 Task: See the cancellation policy of Home in Joshua Tree, California, United States.
Action: Mouse moved to (371, 80)
Screenshot: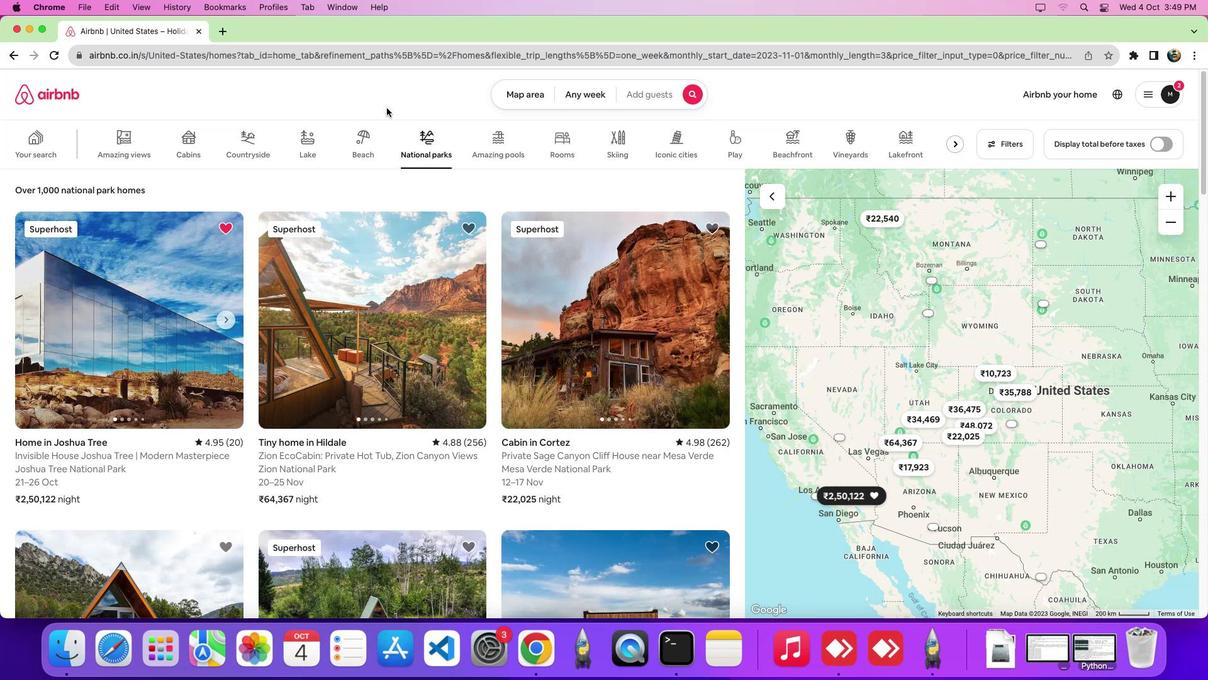 
Action: Mouse pressed left at (371, 80)
Screenshot: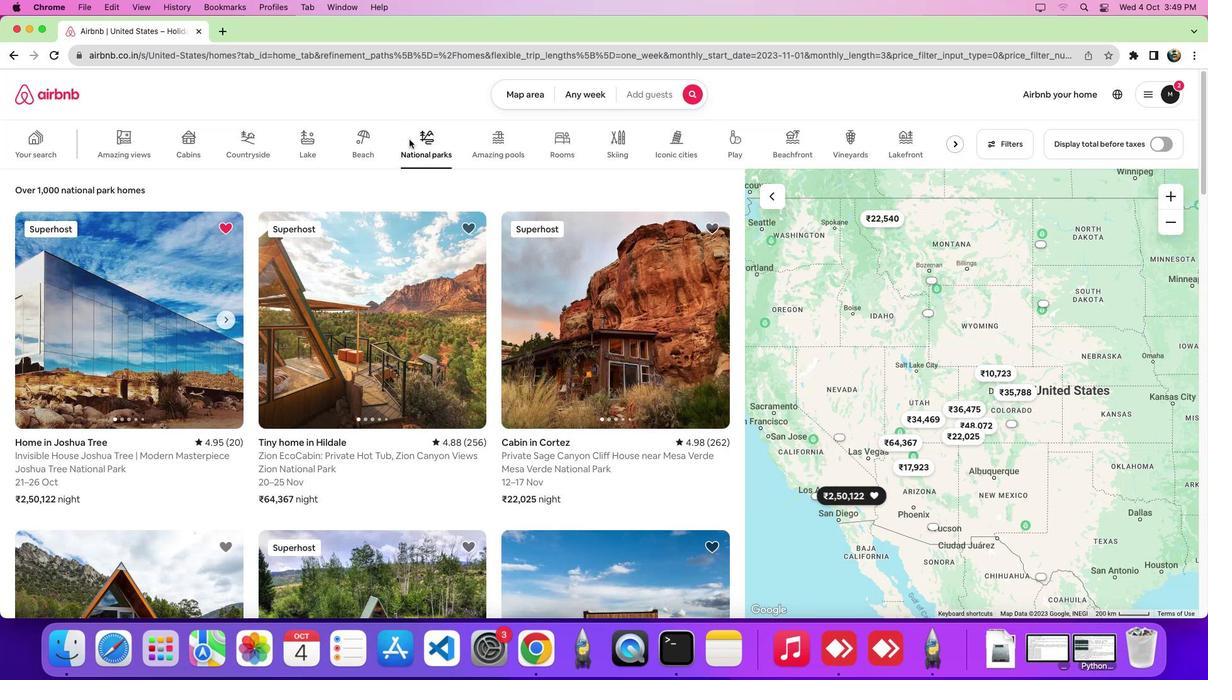 
Action: Mouse moved to (425, 155)
Screenshot: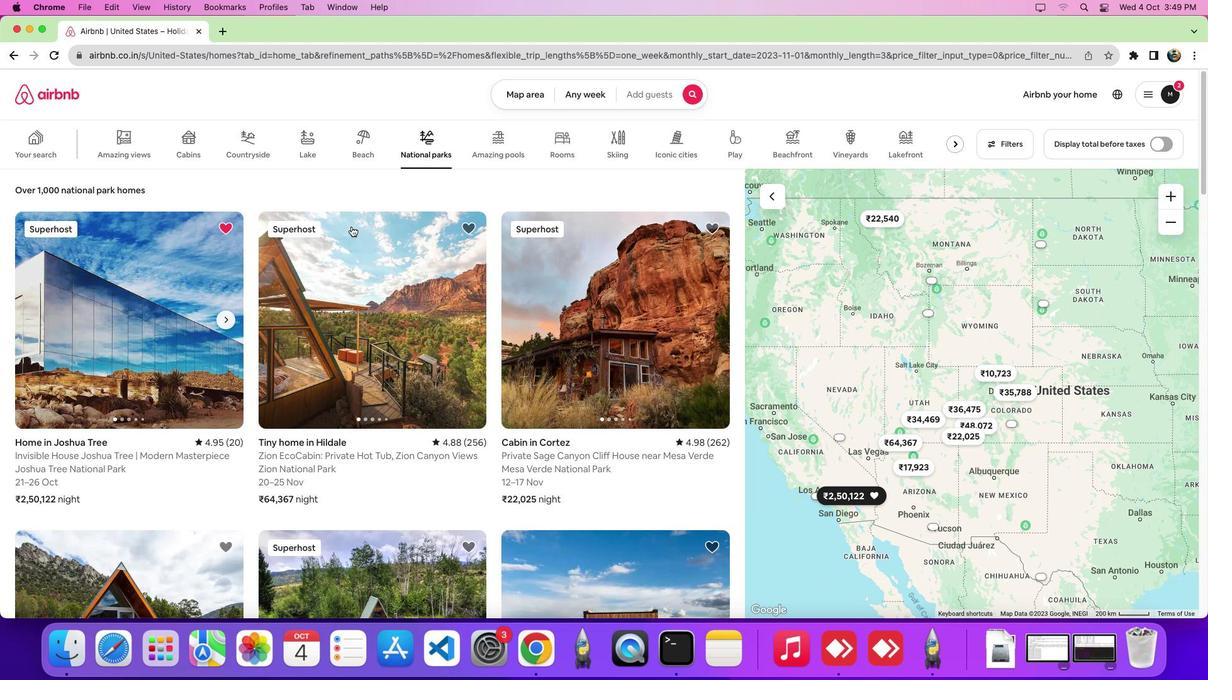 
Action: Mouse pressed left at (425, 155)
Screenshot: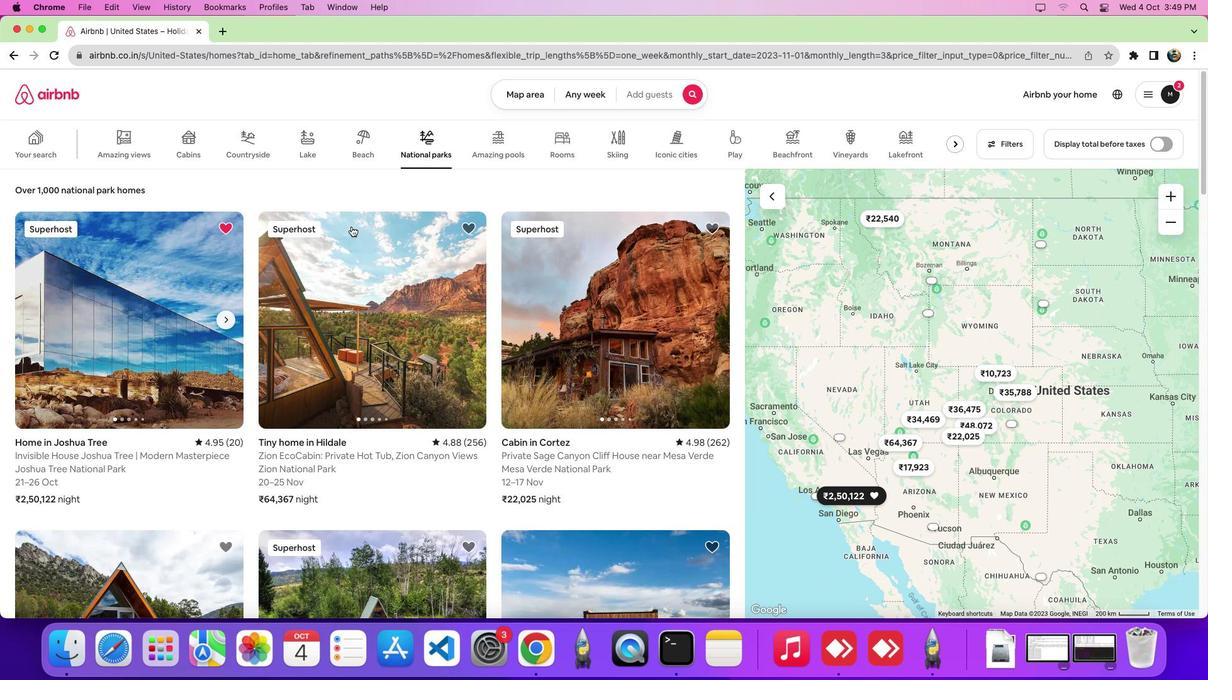 
Action: Mouse moved to (204, 306)
Screenshot: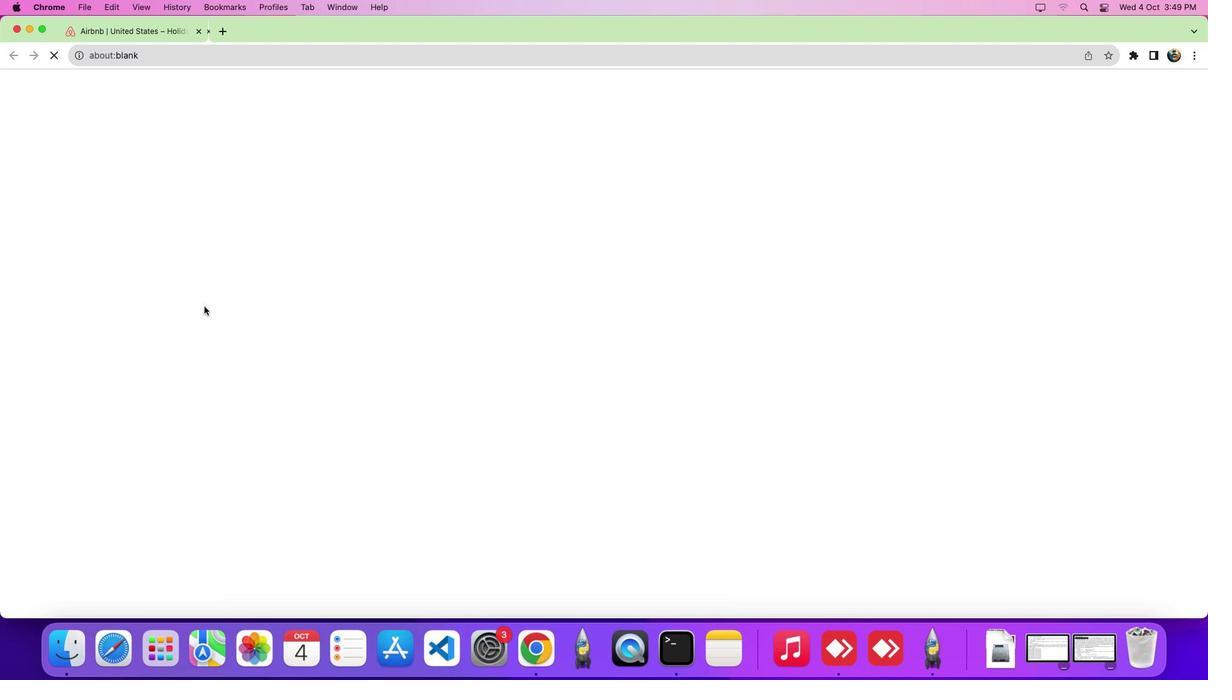 
Action: Mouse pressed left at (204, 306)
Screenshot: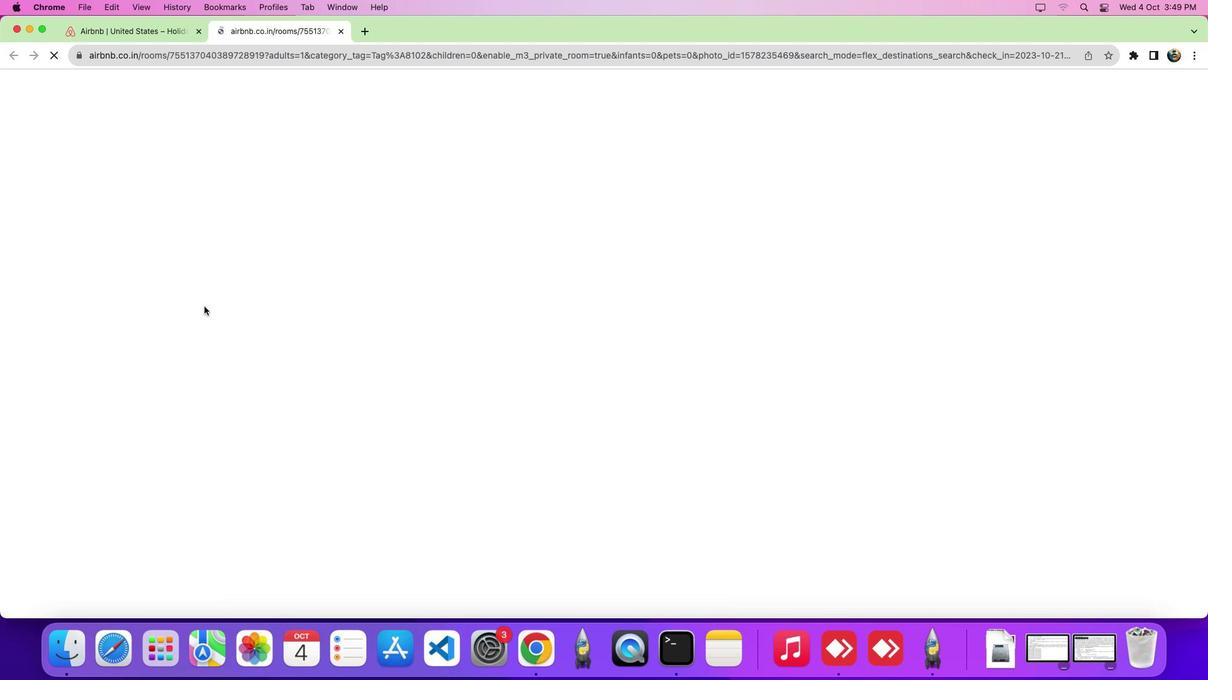 
Action: Mouse moved to (474, 306)
Screenshot: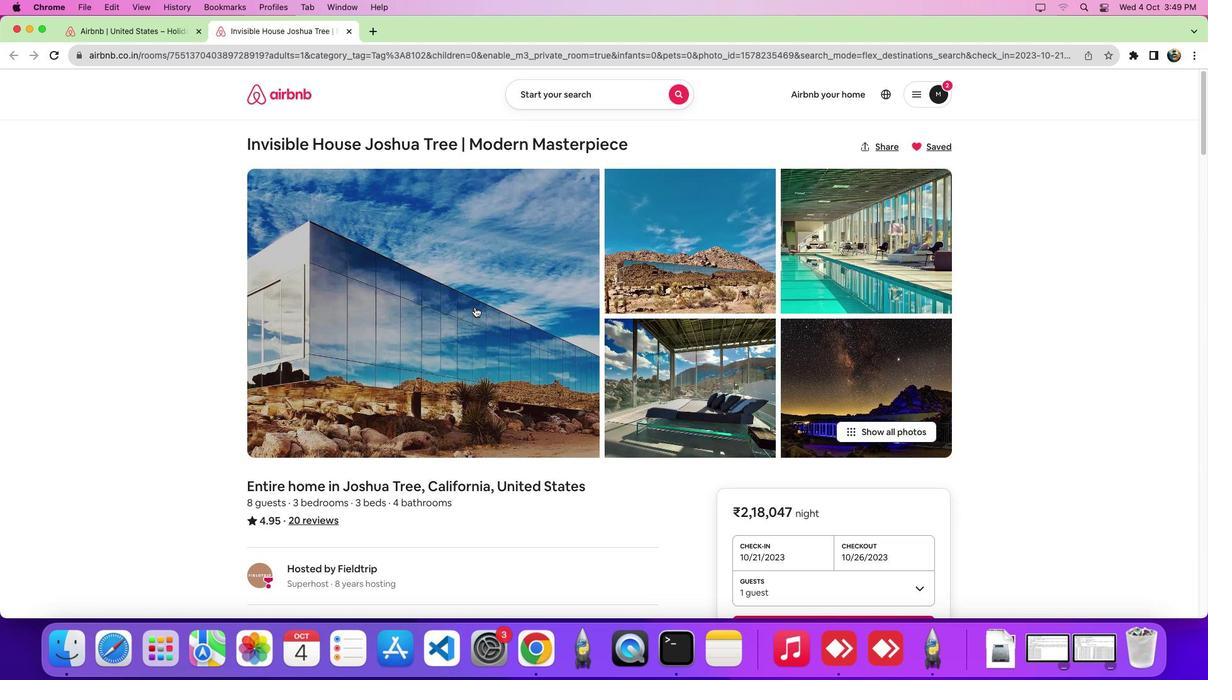 
Action: Mouse scrolled (474, 306) with delta (0, 0)
Screenshot: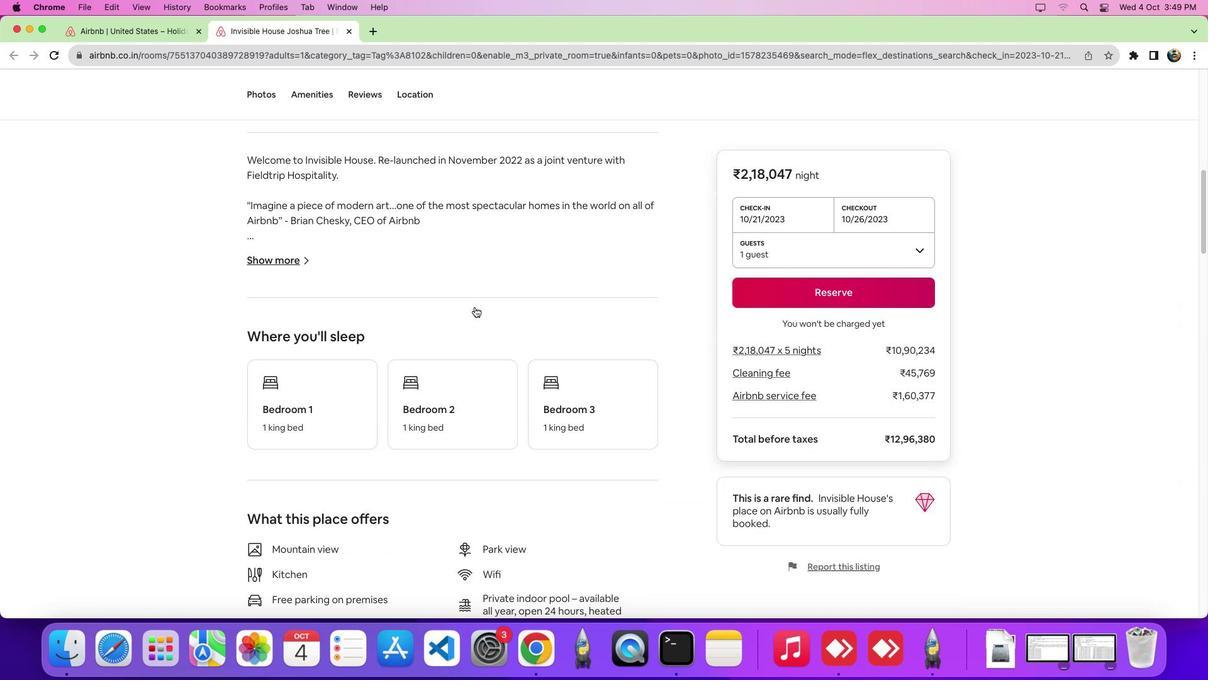 
Action: Mouse scrolled (474, 306) with delta (0, 0)
Screenshot: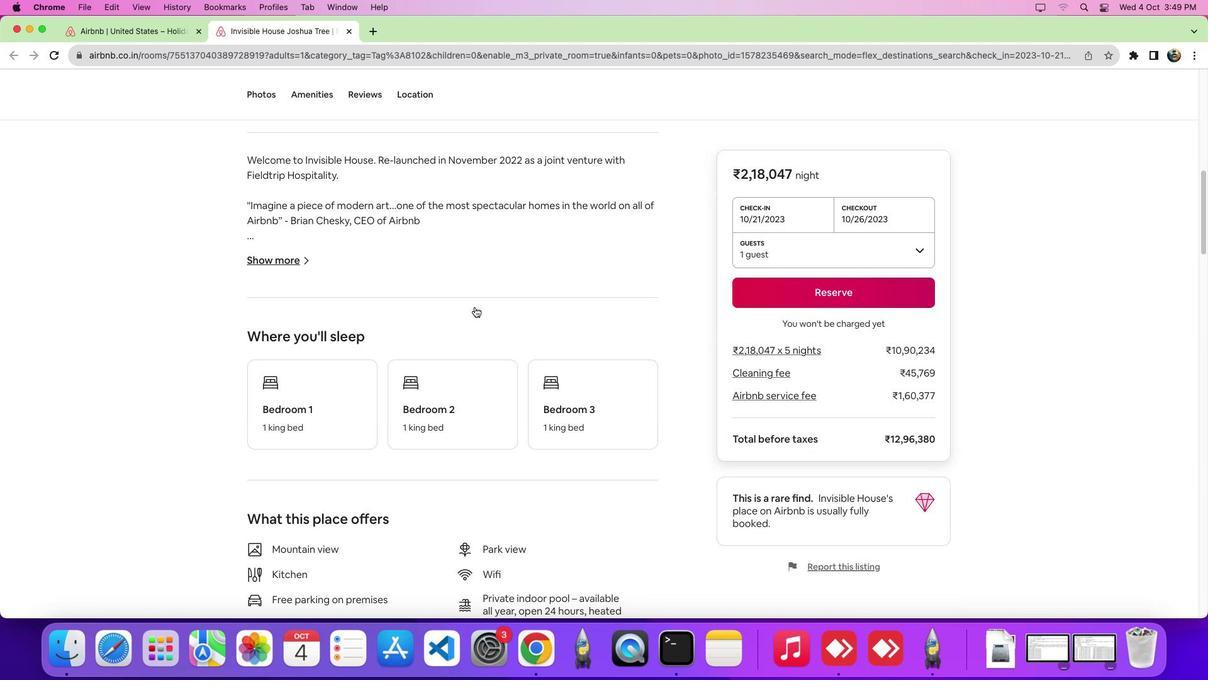 
Action: Mouse scrolled (474, 306) with delta (0, -5)
Screenshot: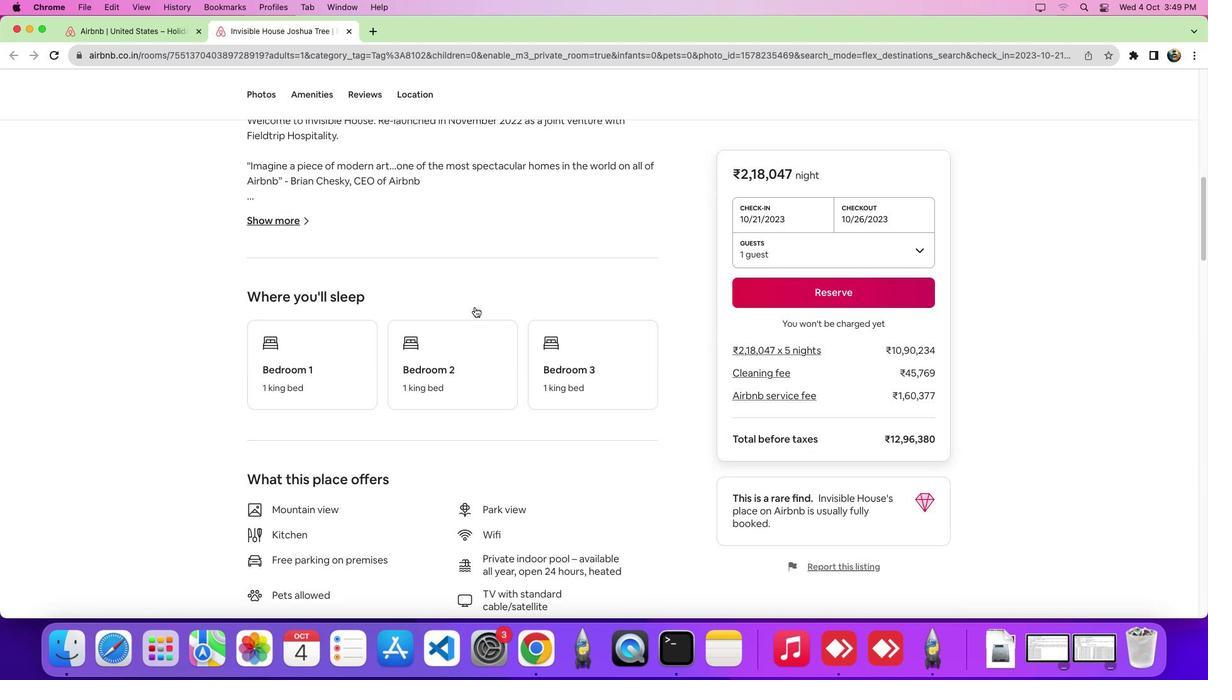 
Action: Mouse scrolled (474, 306) with delta (0, -8)
Screenshot: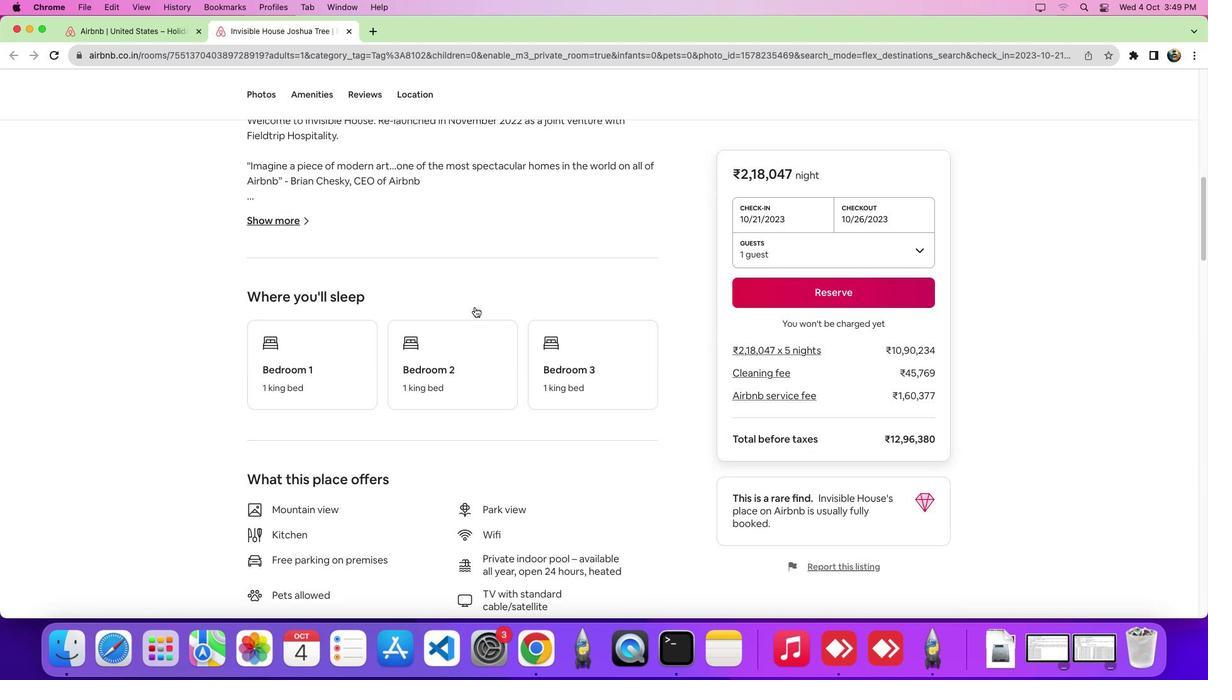 
Action: Mouse scrolled (474, 306) with delta (0, 0)
Screenshot: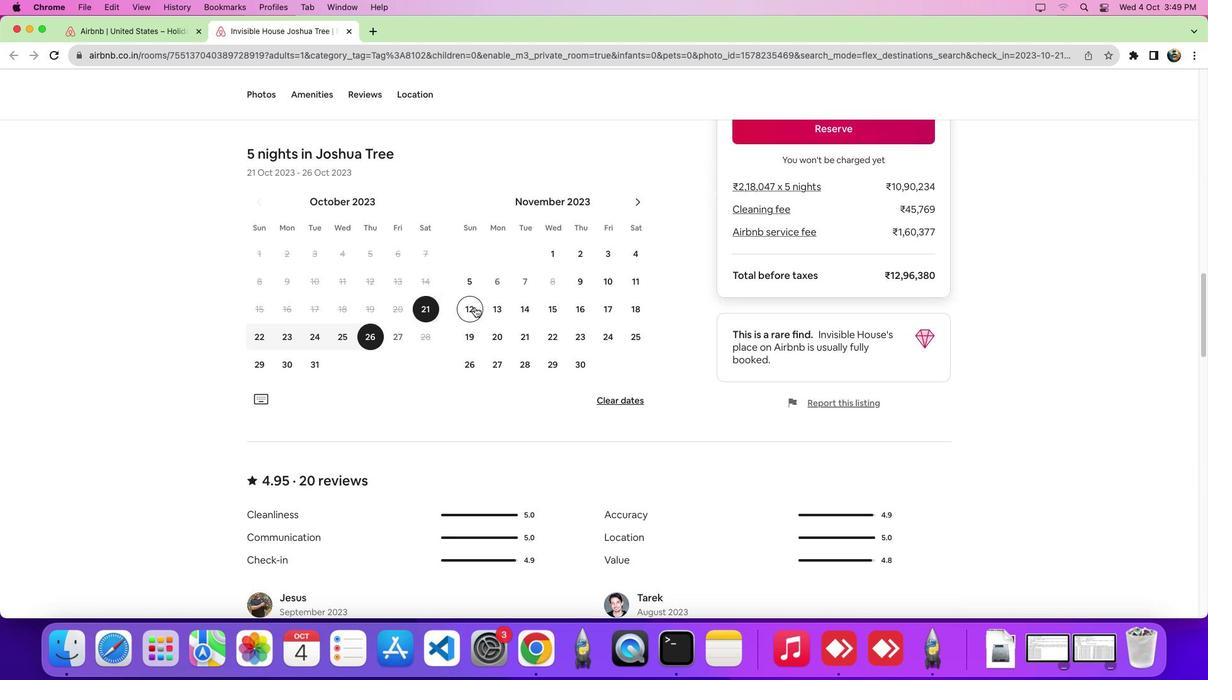 
Action: Mouse scrolled (474, 306) with delta (0, -1)
Screenshot: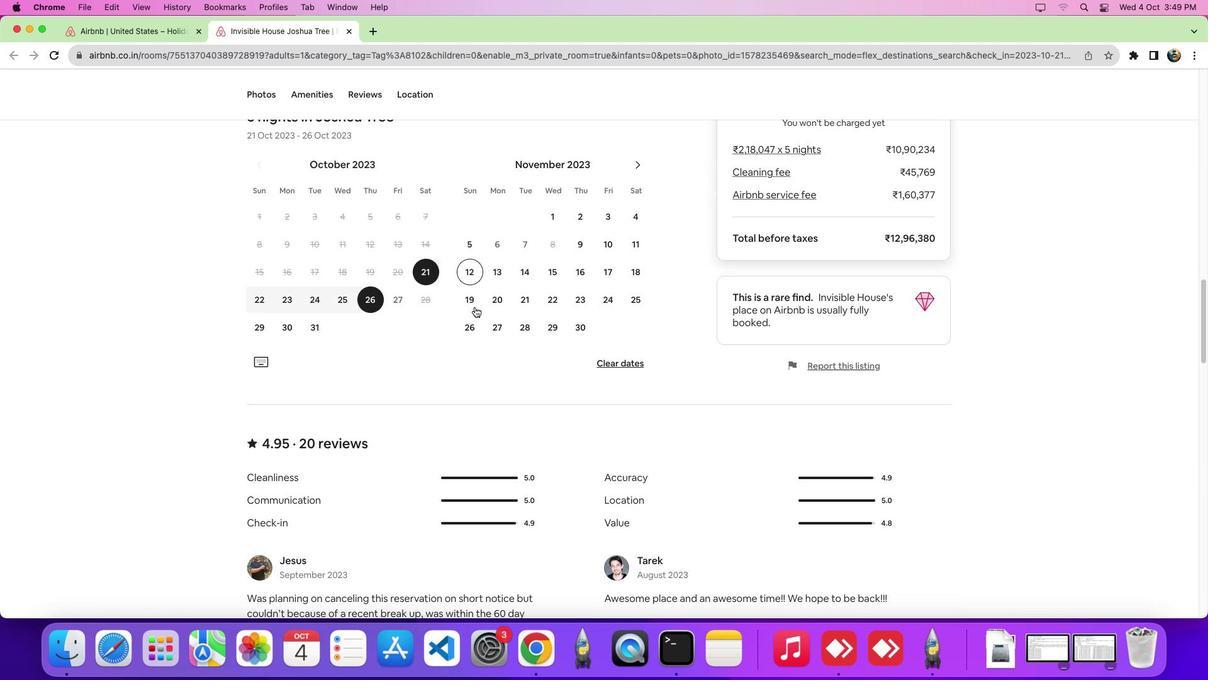 
Action: Mouse scrolled (474, 306) with delta (0, -5)
Screenshot: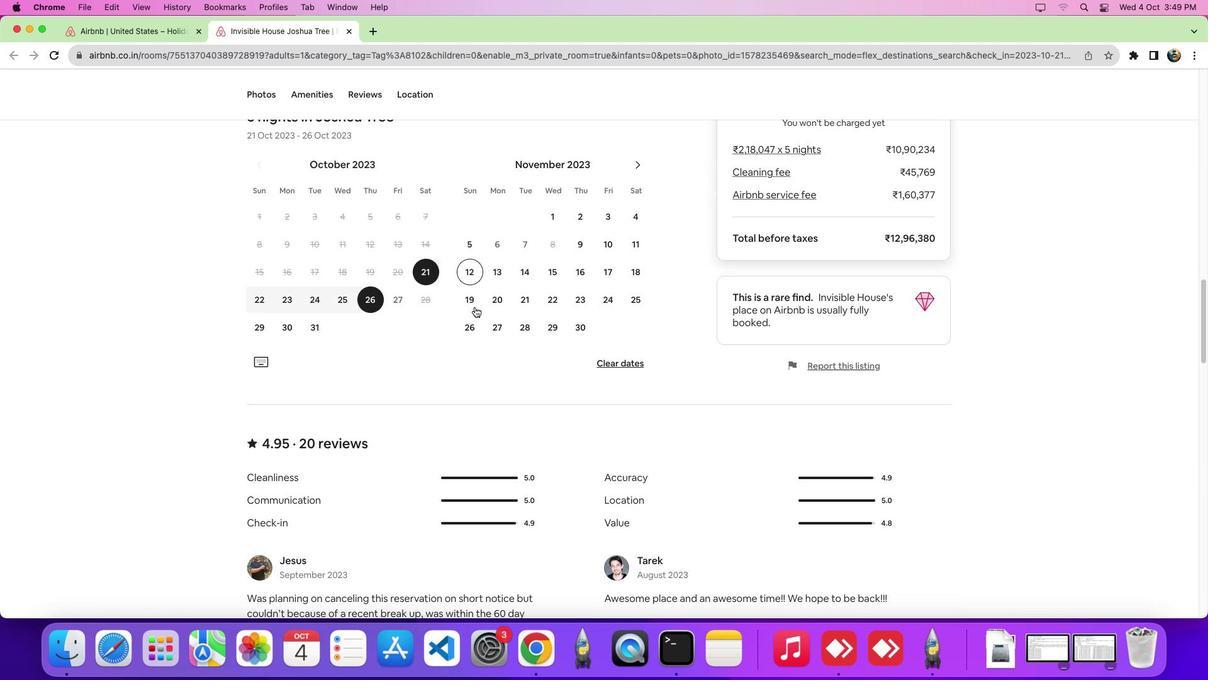 
Action: Mouse scrolled (474, 306) with delta (0, -8)
Screenshot: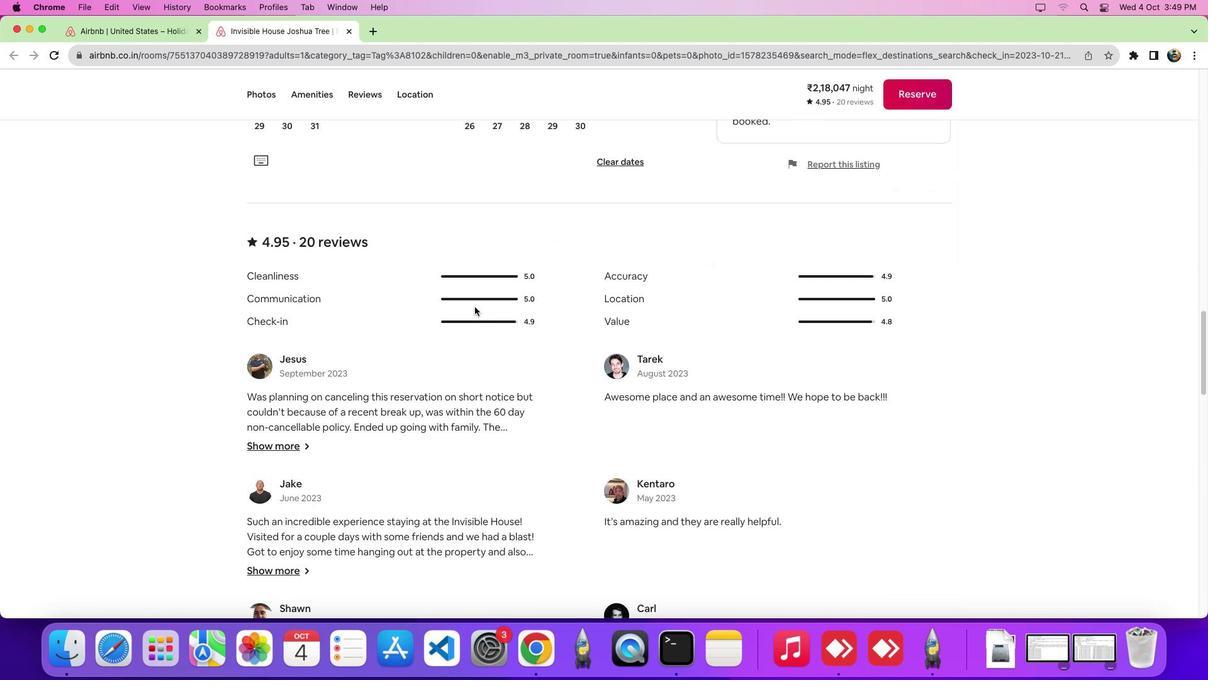 
Action: Mouse scrolled (474, 306) with delta (0, 0)
Screenshot: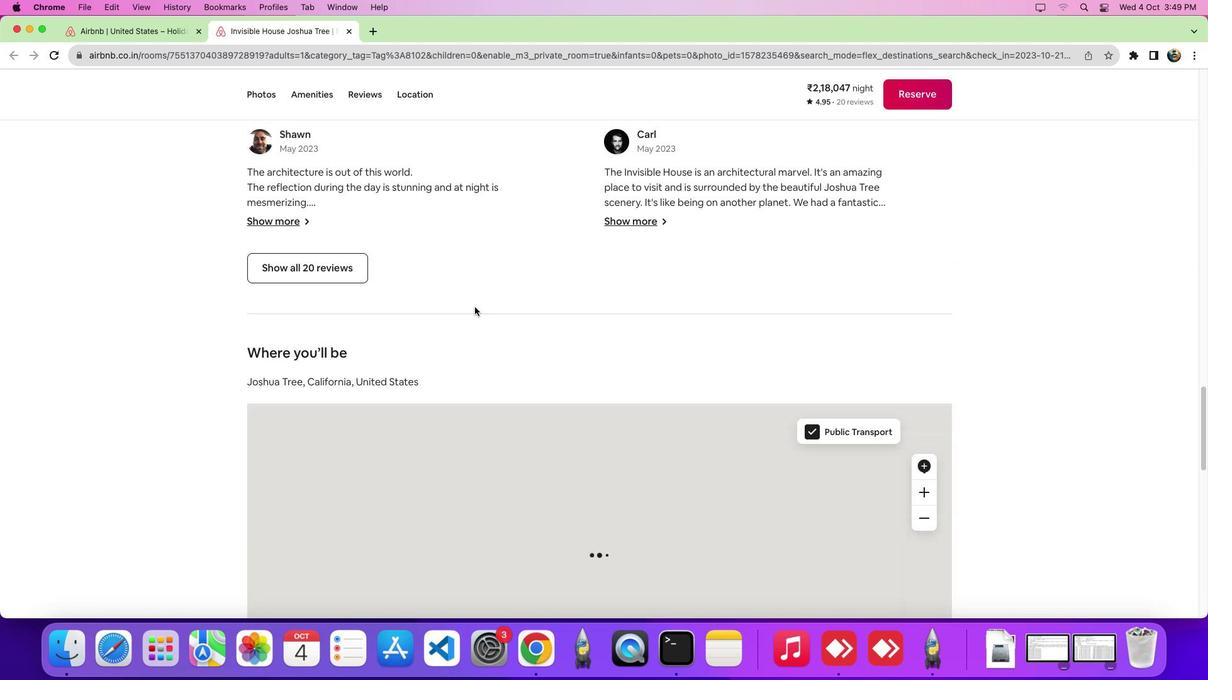 
Action: Mouse scrolled (474, 306) with delta (0, -1)
Screenshot: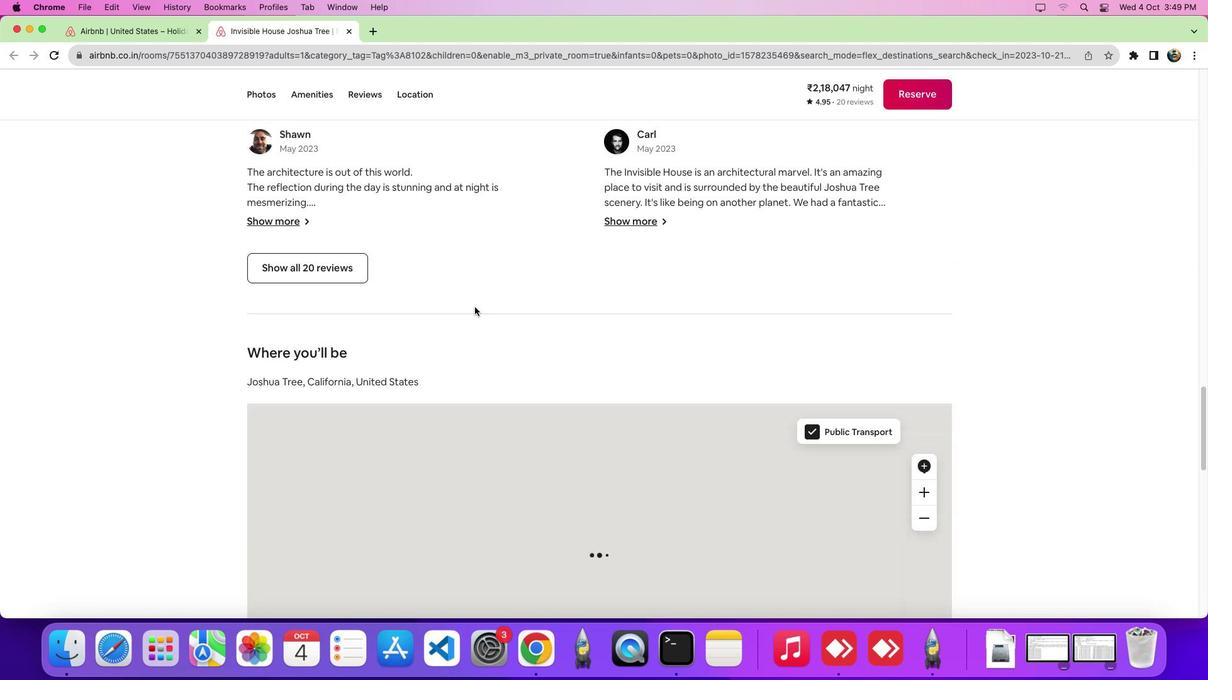 
Action: Mouse scrolled (474, 306) with delta (0, -5)
Screenshot: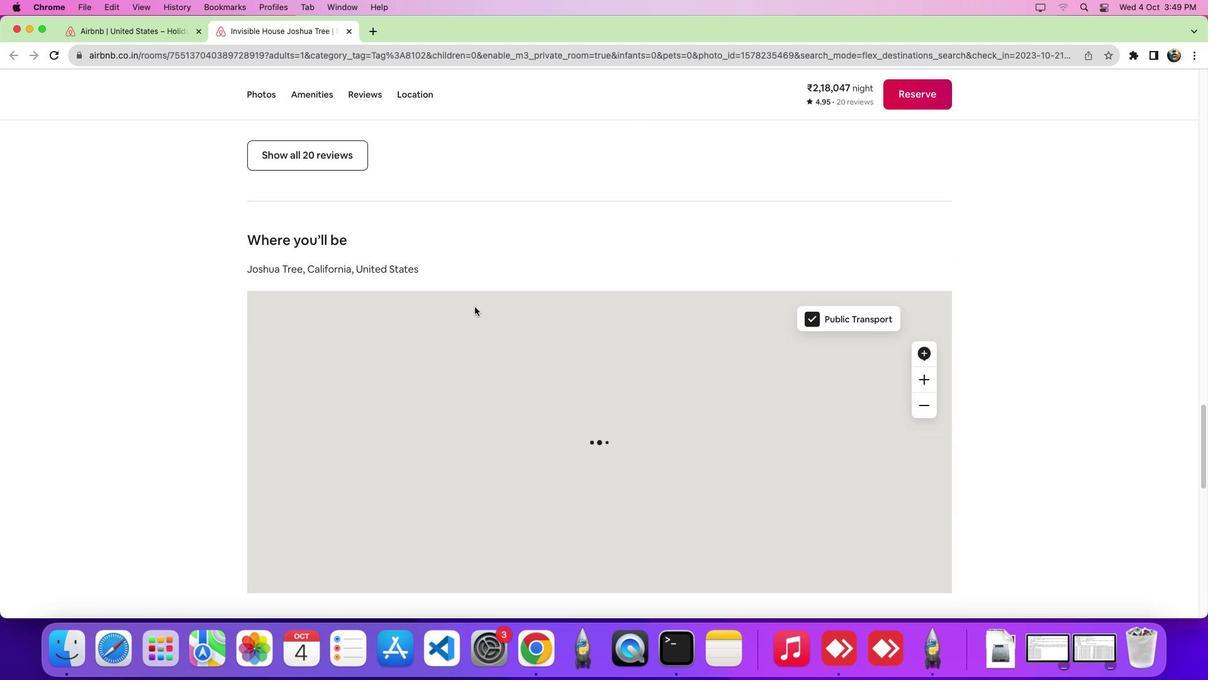 
Action: Mouse scrolled (474, 306) with delta (0, -8)
Screenshot: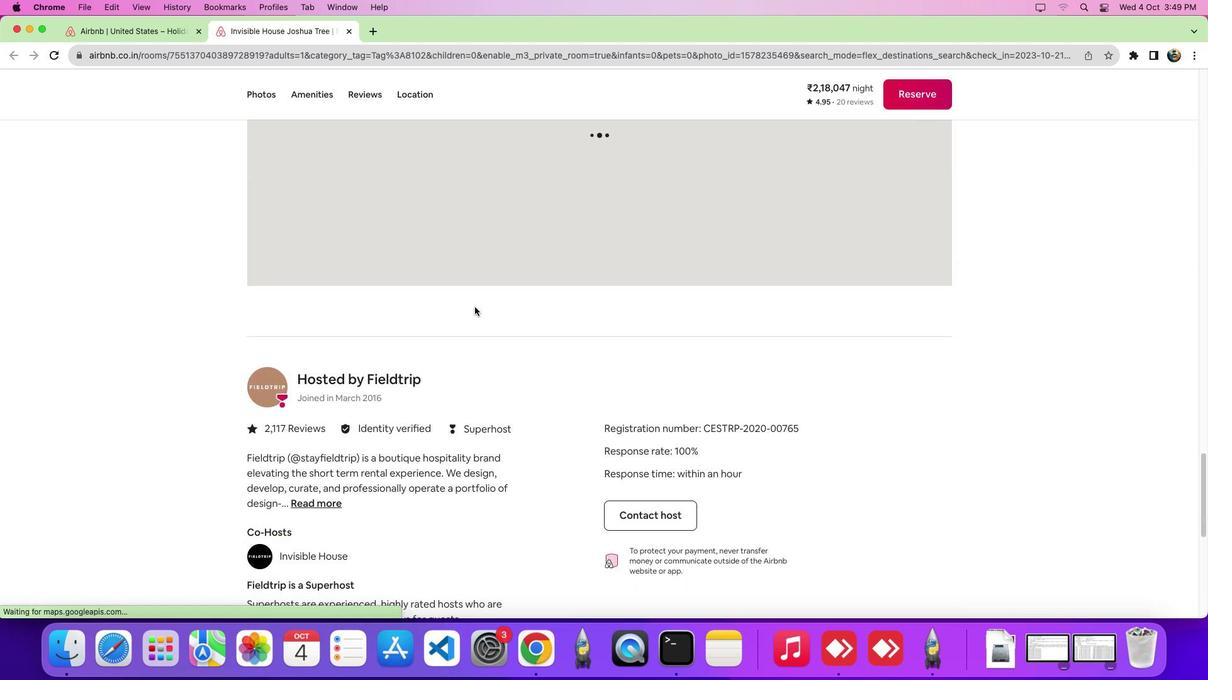 
Action: Mouse scrolled (474, 306) with delta (0, 0)
Screenshot: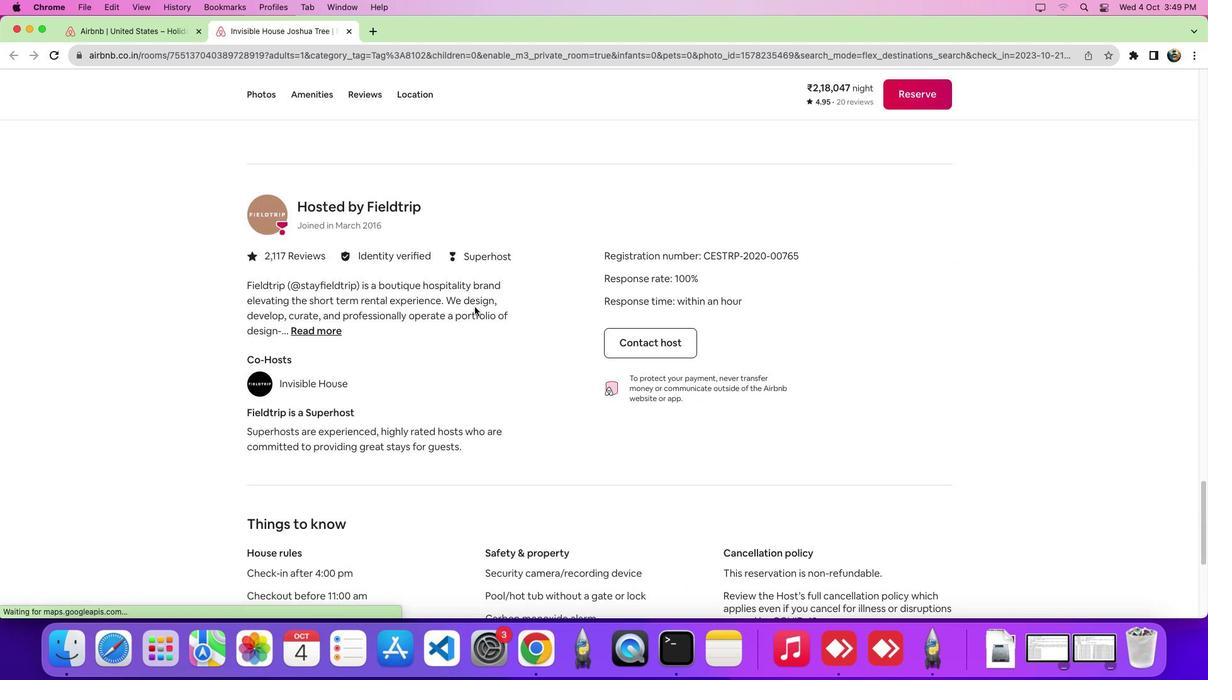 
Action: Mouse scrolled (474, 306) with delta (0, -1)
Screenshot: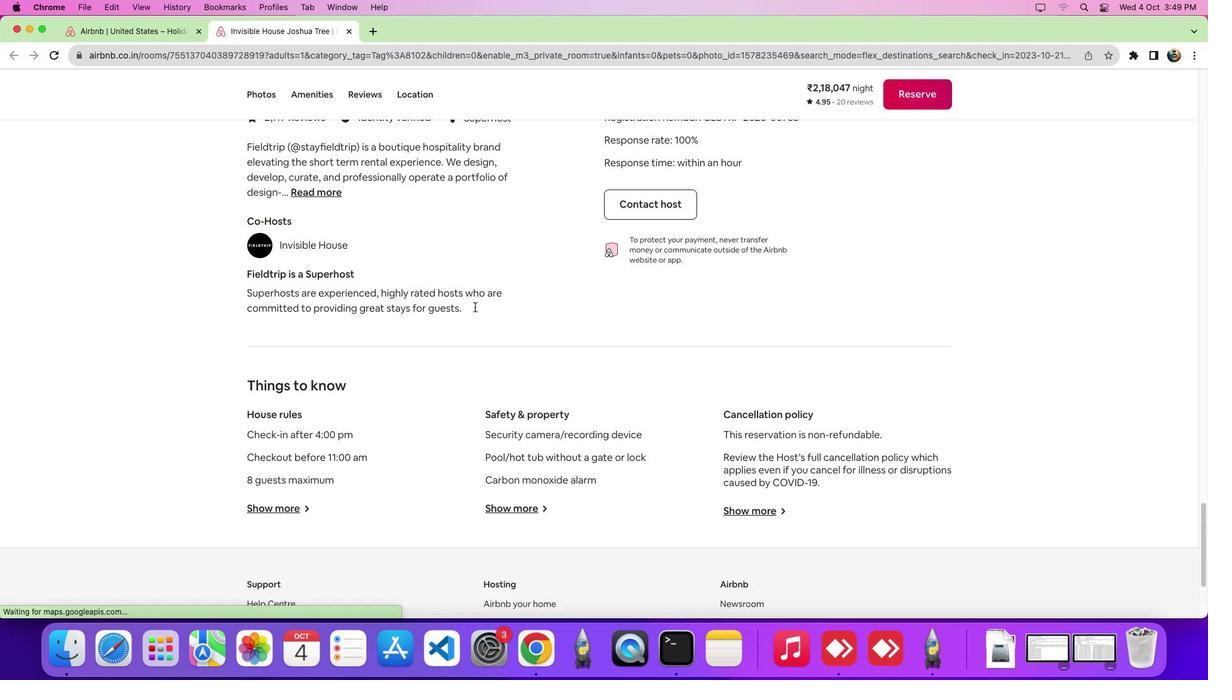 
Action: Mouse scrolled (474, 306) with delta (0, -5)
Screenshot: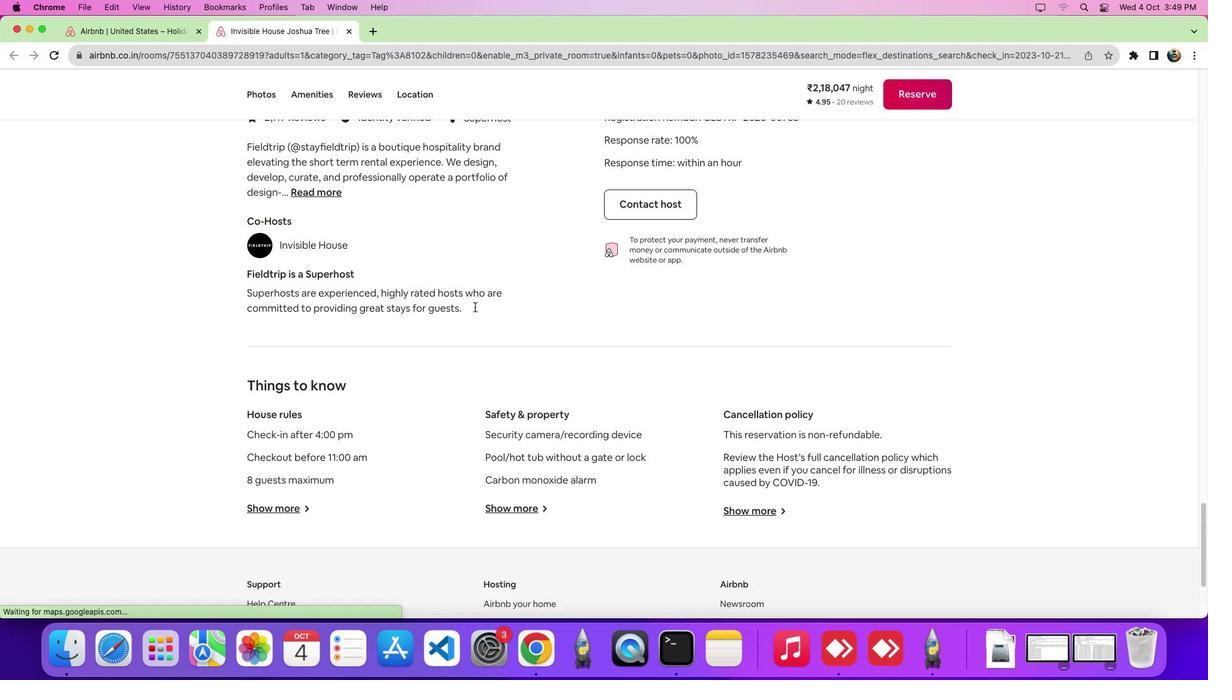 
Action: Mouse scrolled (474, 306) with delta (0, -8)
Screenshot: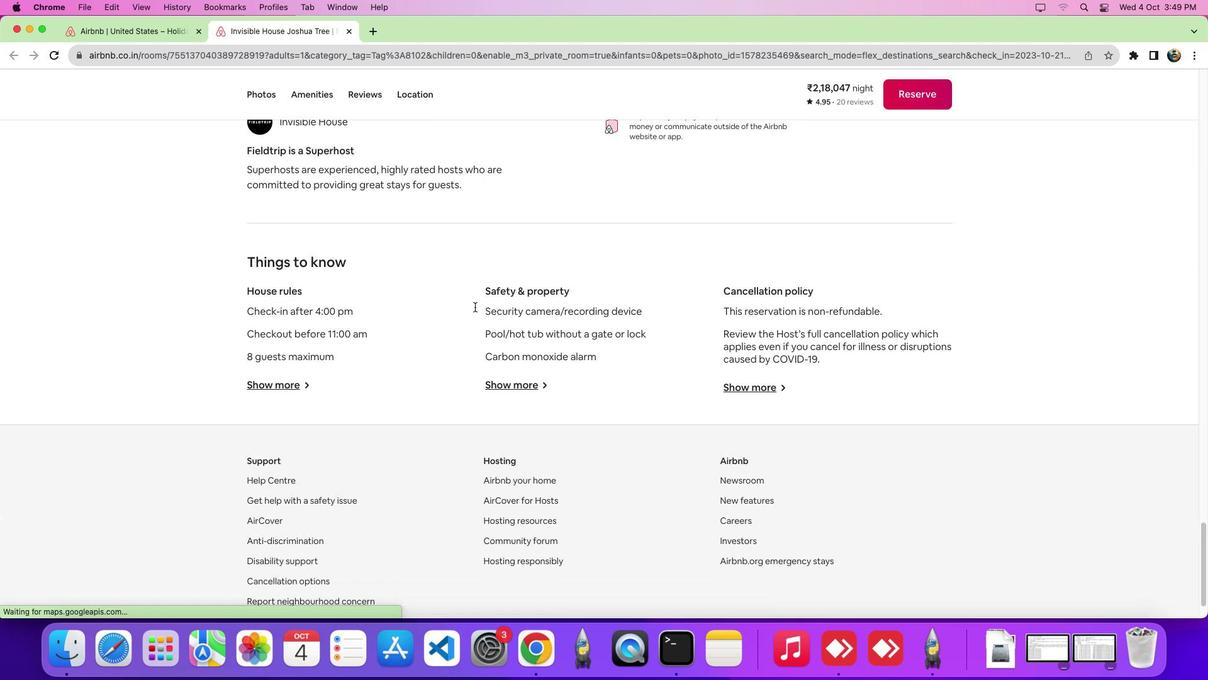 
Action: Mouse scrolled (474, 306) with delta (0, 0)
Screenshot: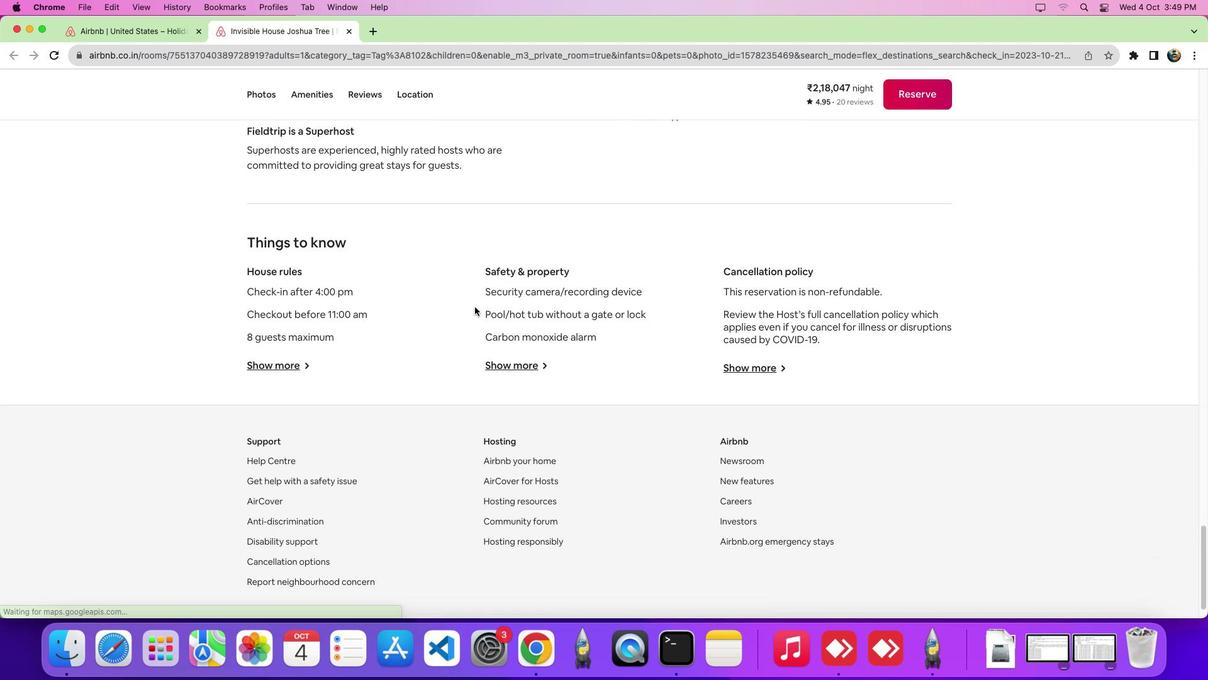 
Action: Mouse scrolled (474, 306) with delta (0, -1)
Screenshot: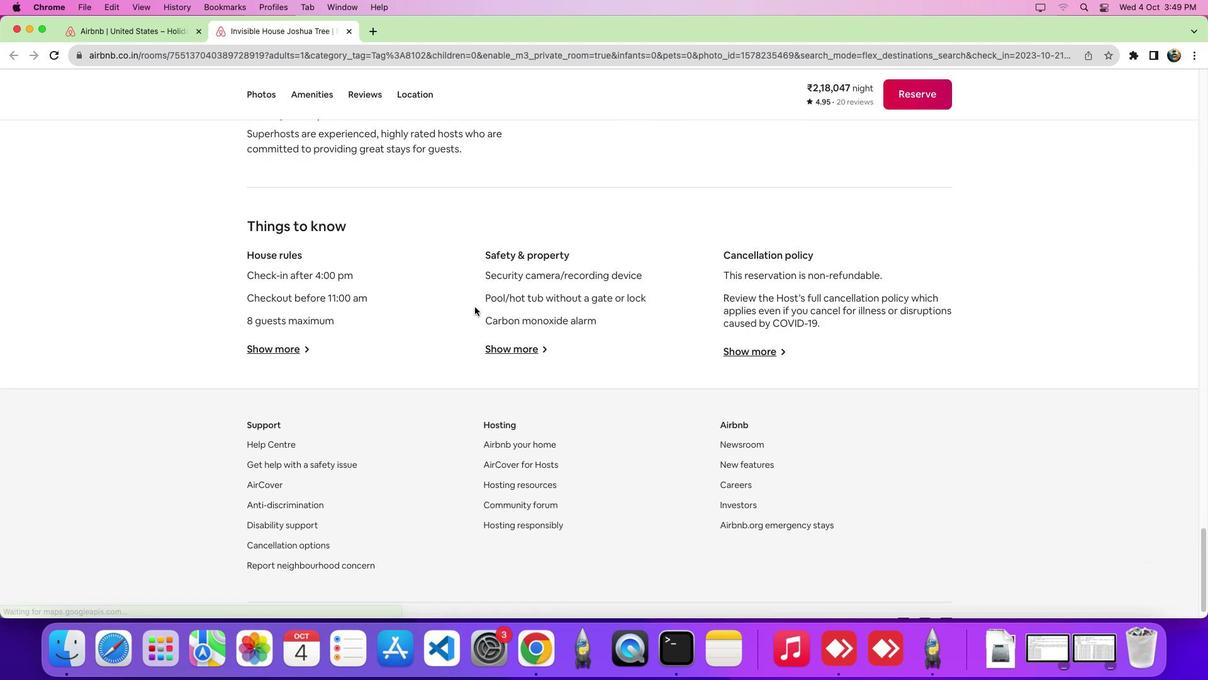 
Action: Mouse scrolled (474, 306) with delta (0, -5)
Screenshot: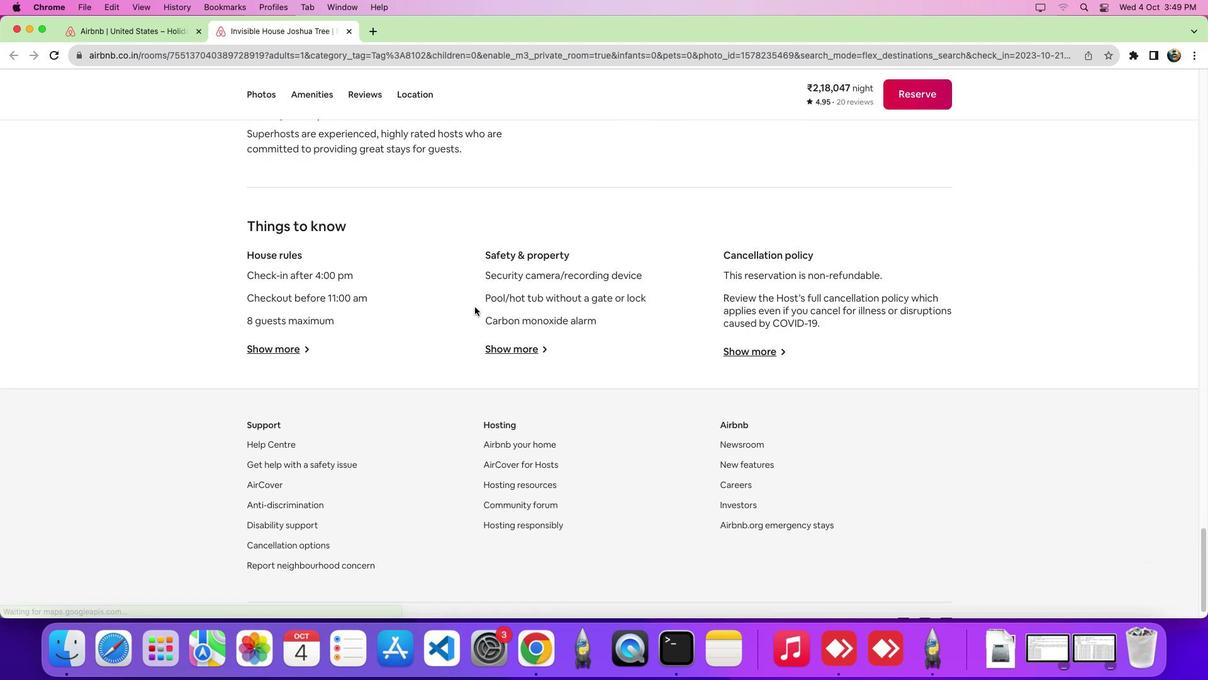 
Action: Mouse scrolled (474, 306) with delta (0, 0)
Screenshot: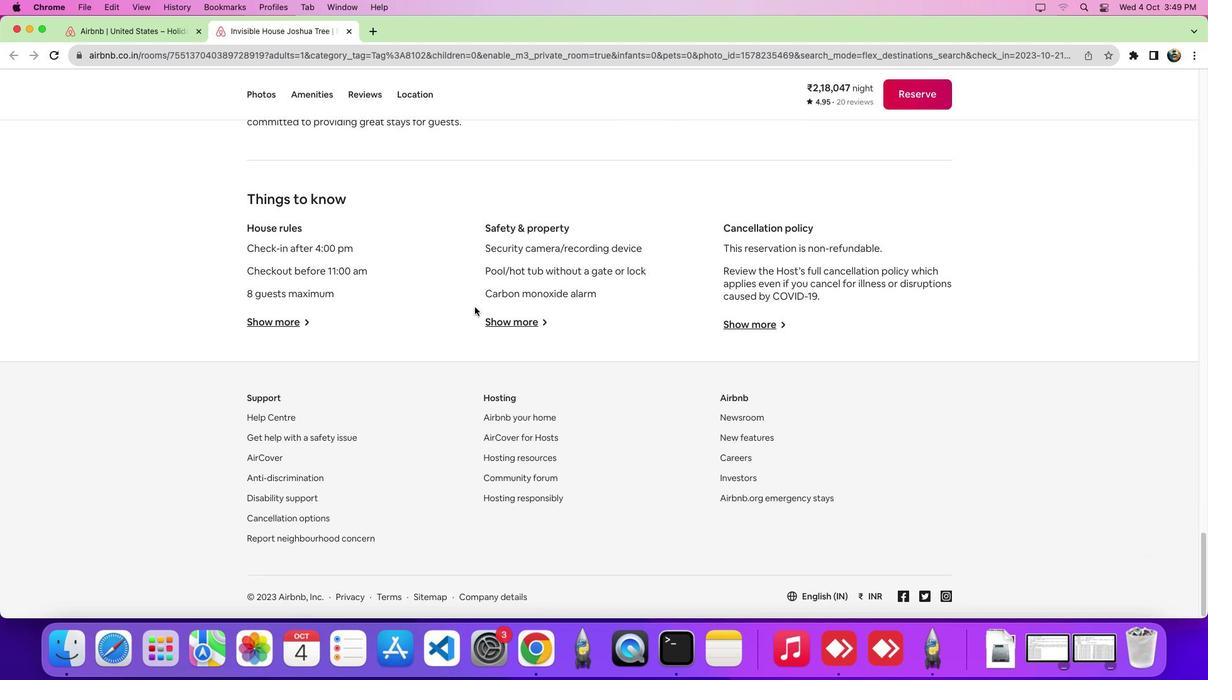 
Action: Mouse scrolled (474, 306) with delta (0, 0)
Screenshot: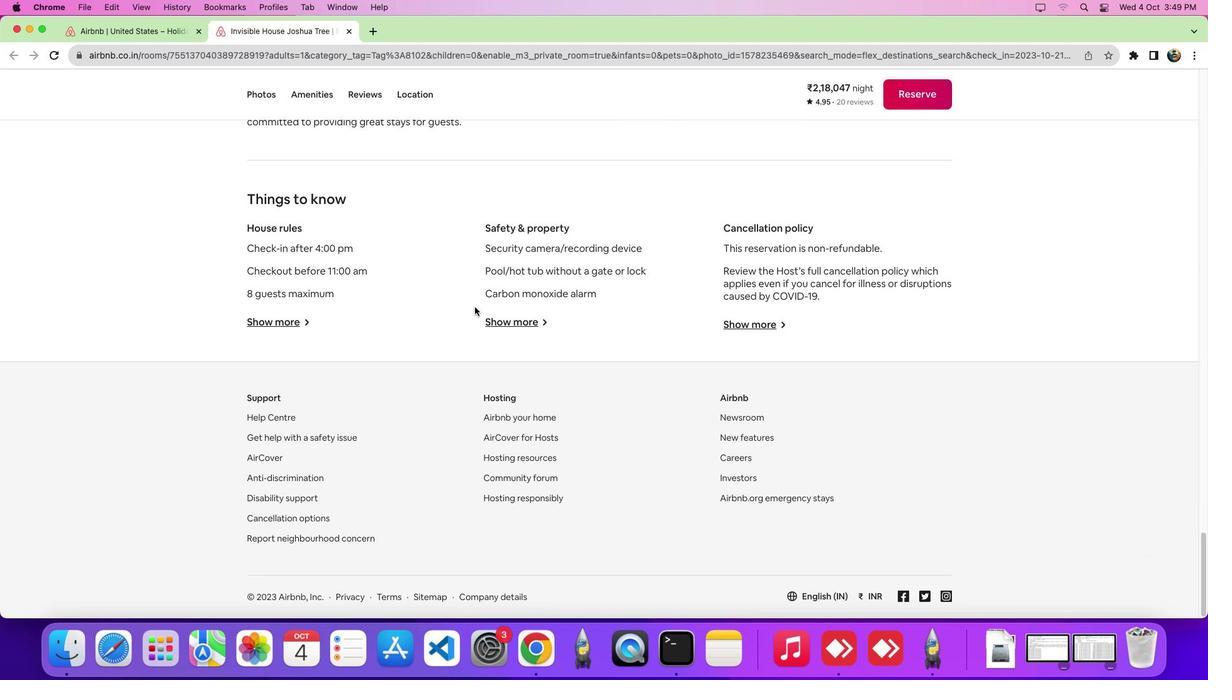
Action: Mouse scrolled (474, 306) with delta (0, -5)
Screenshot: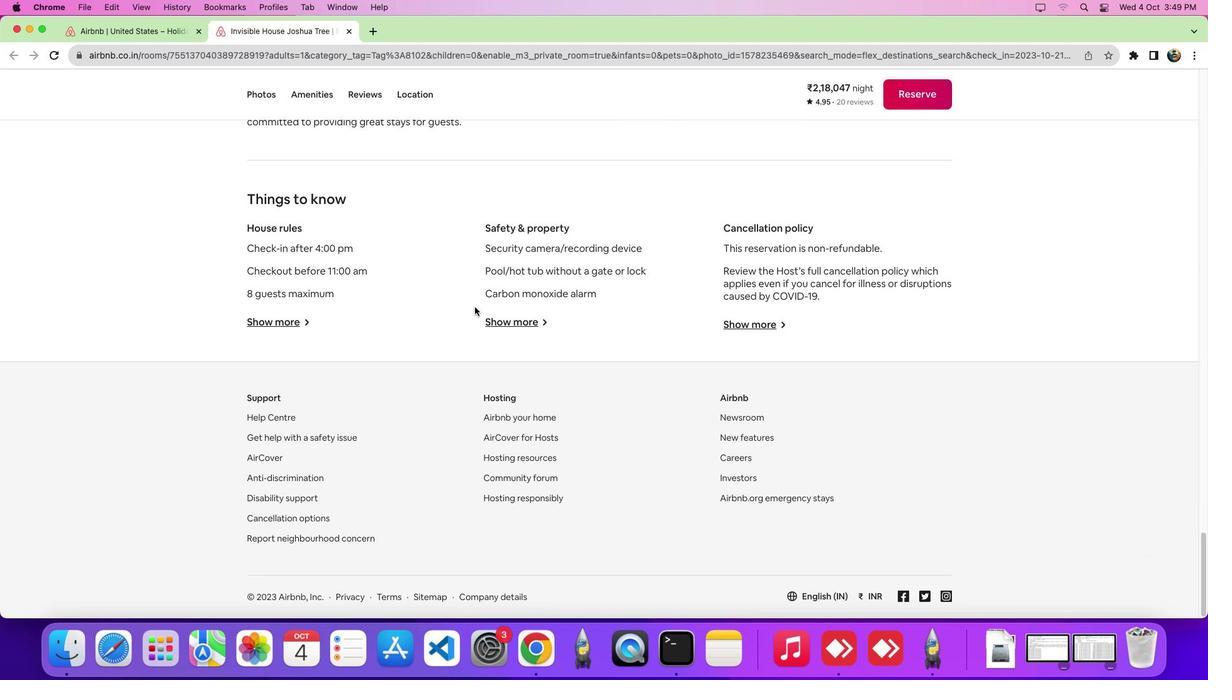 
Action: Mouse scrolled (474, 306) with delta (0, -8)
Screenshot: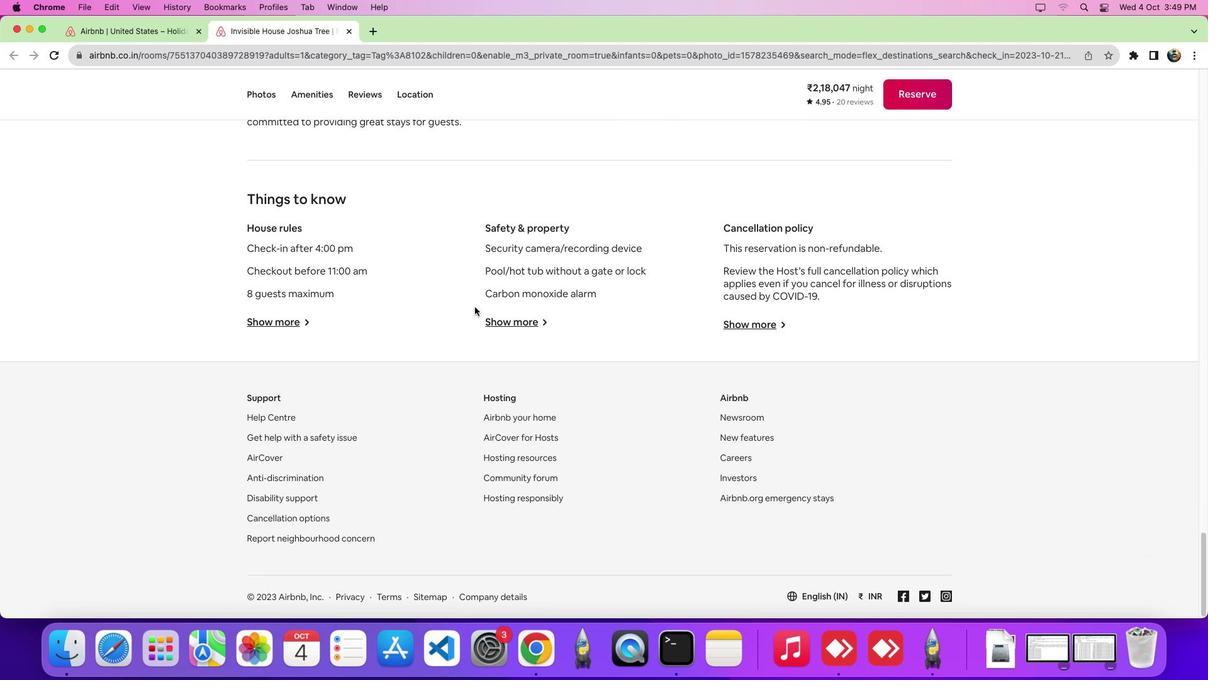 
Action: Mouse scrolled (474, 306) with delta (0, 0)
Screenshot: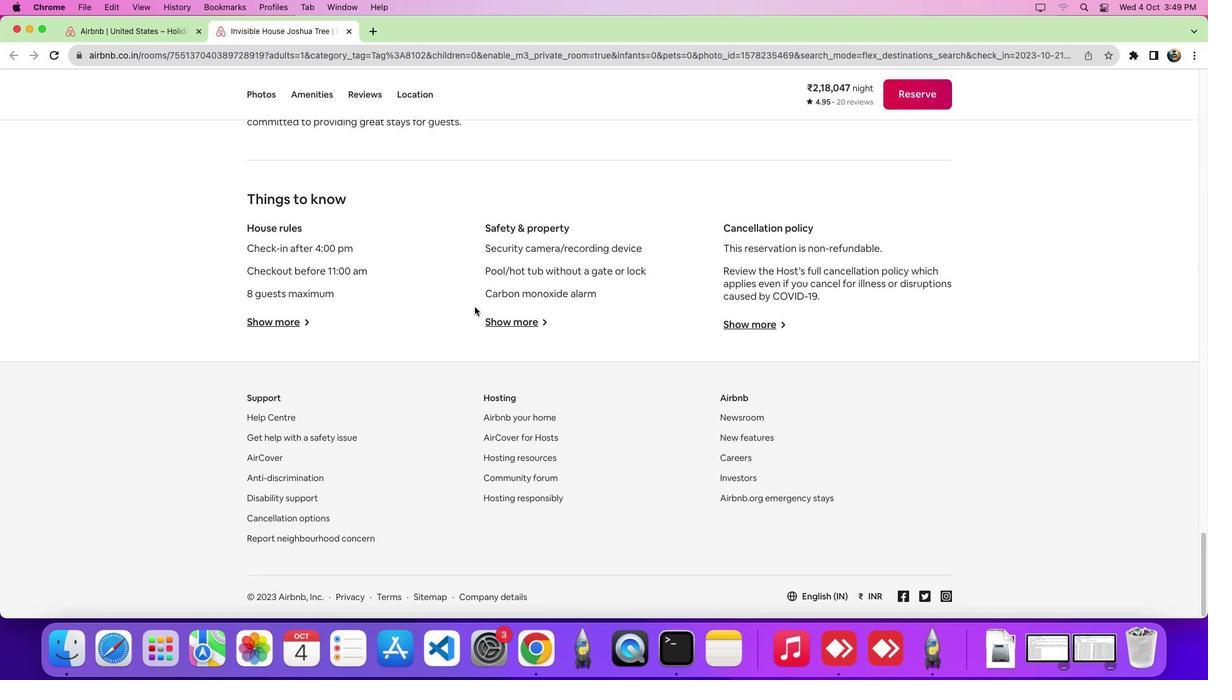 
Action: Mouse scrolled (474, 306) with delta (0, 0)
Screenshot: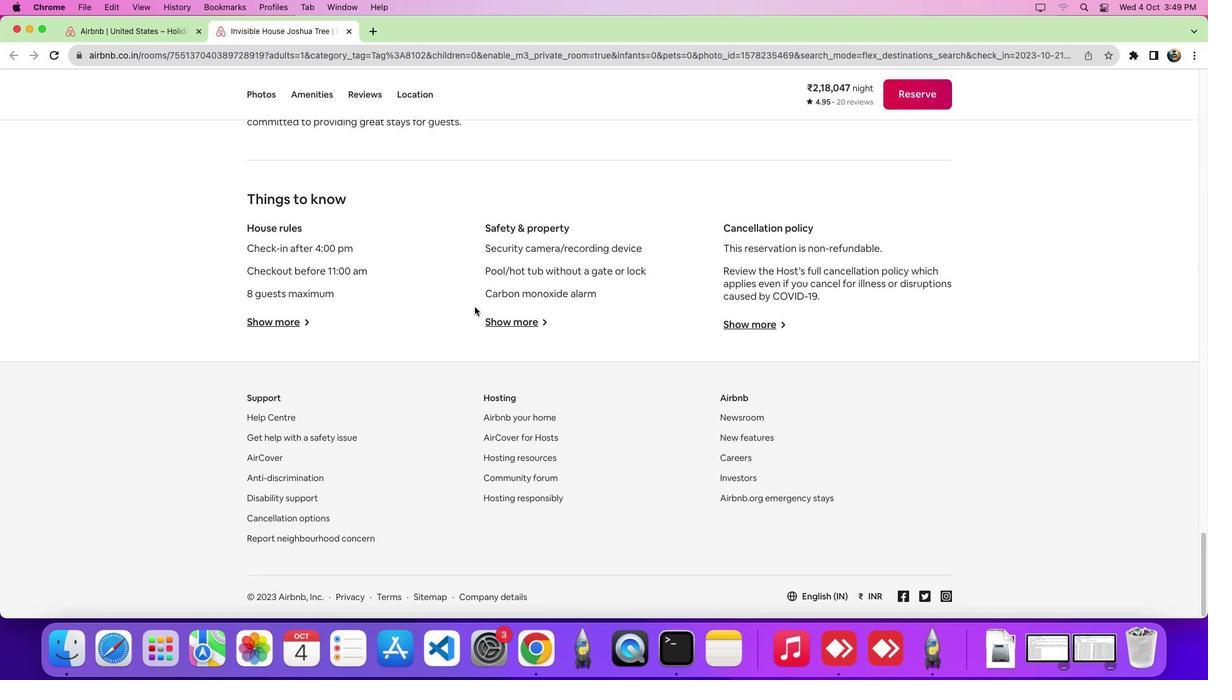 
Action: Mouse scrolled (474, 306) with delta (0, -5)
Screenshot: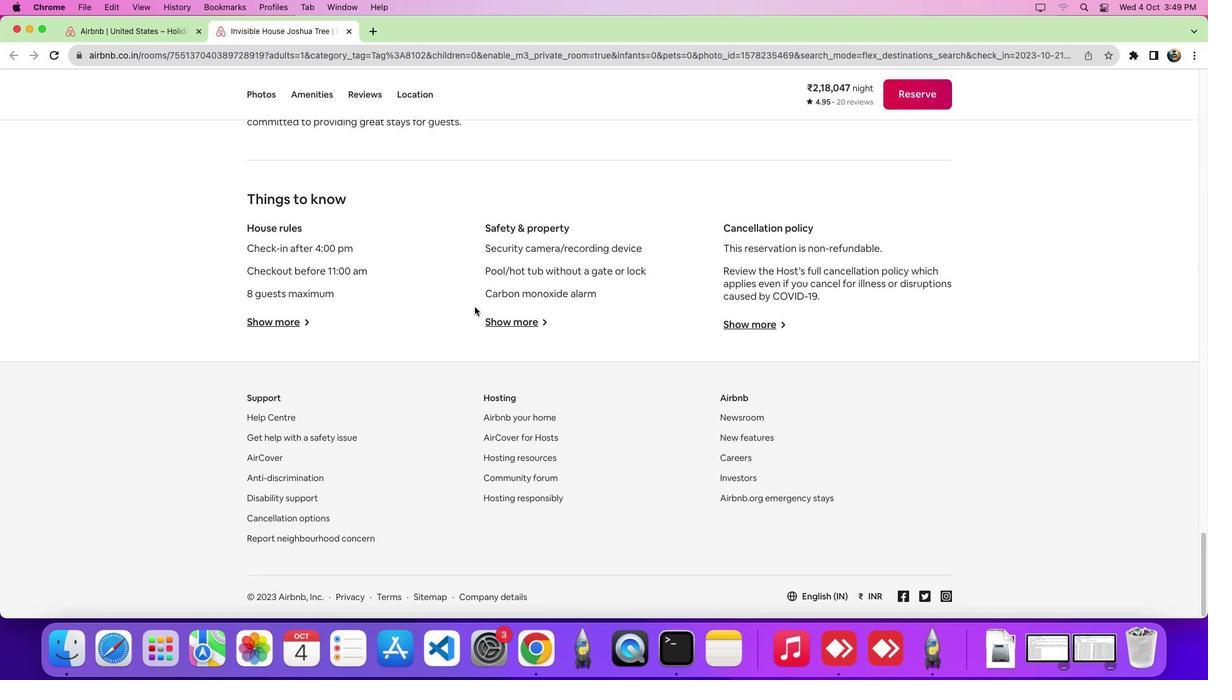 
Action: Mouse scrolled (474, 306) with delta (0, 0)
Screenshot: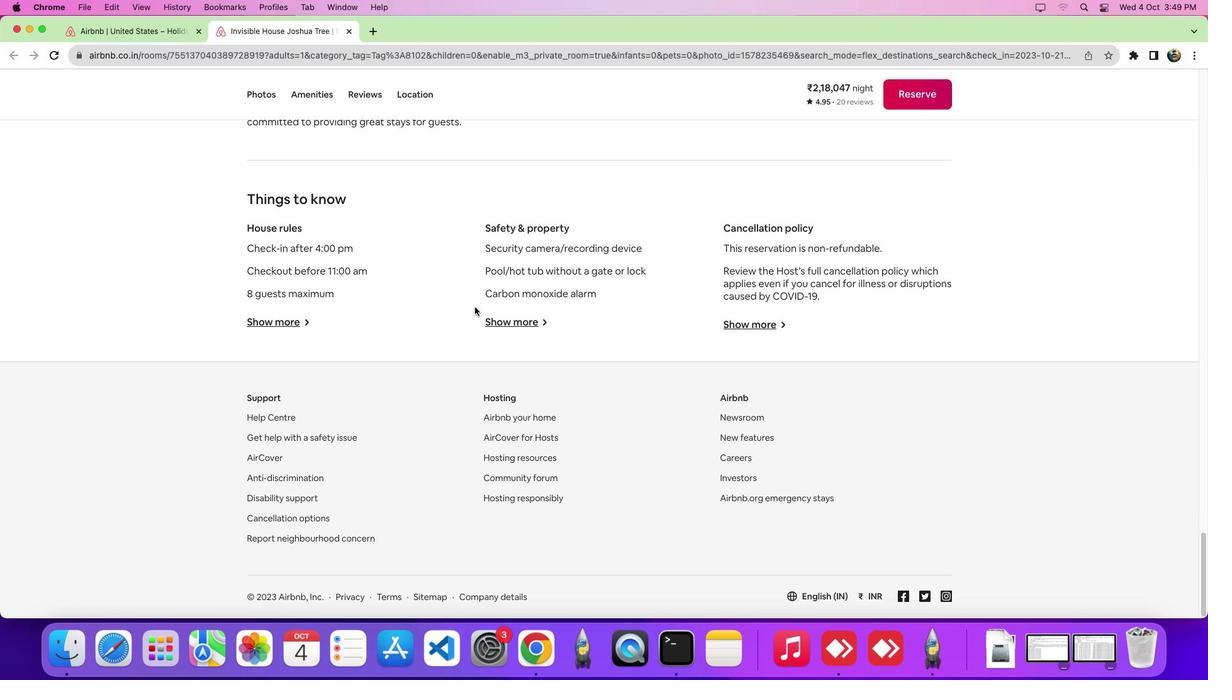 
Action: Mouse moved to (761, 322)
Screenshot: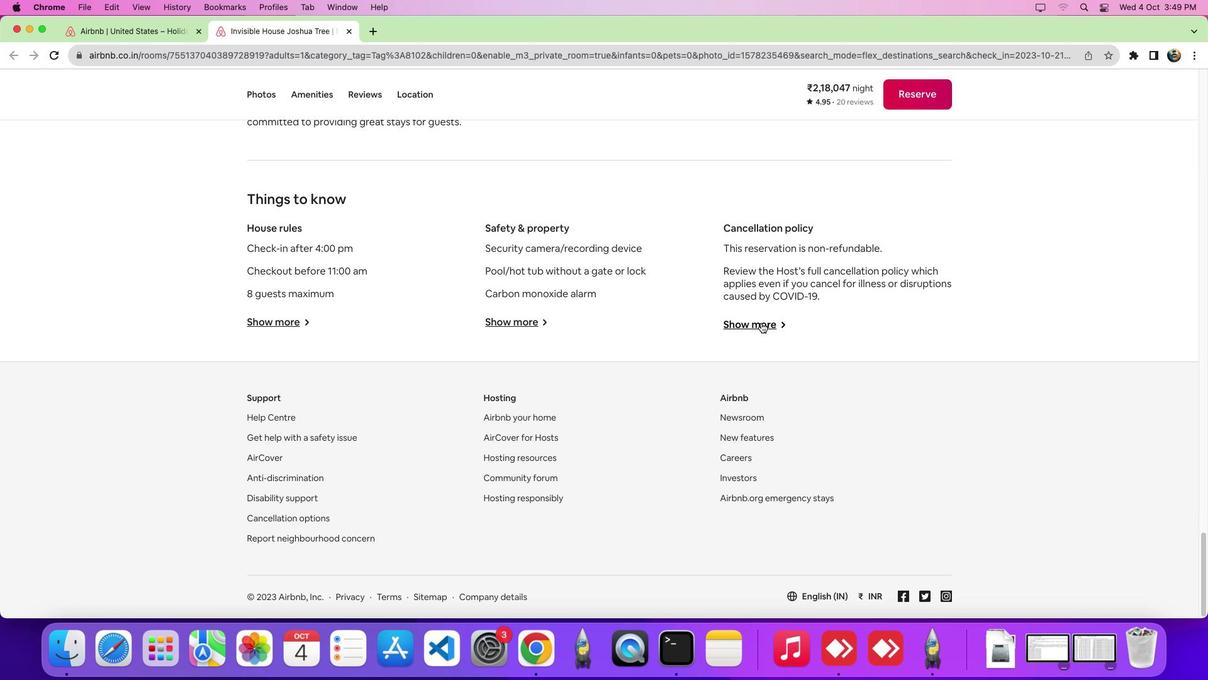
Action: Mouse pressed left at (761, 322)
Screenshot: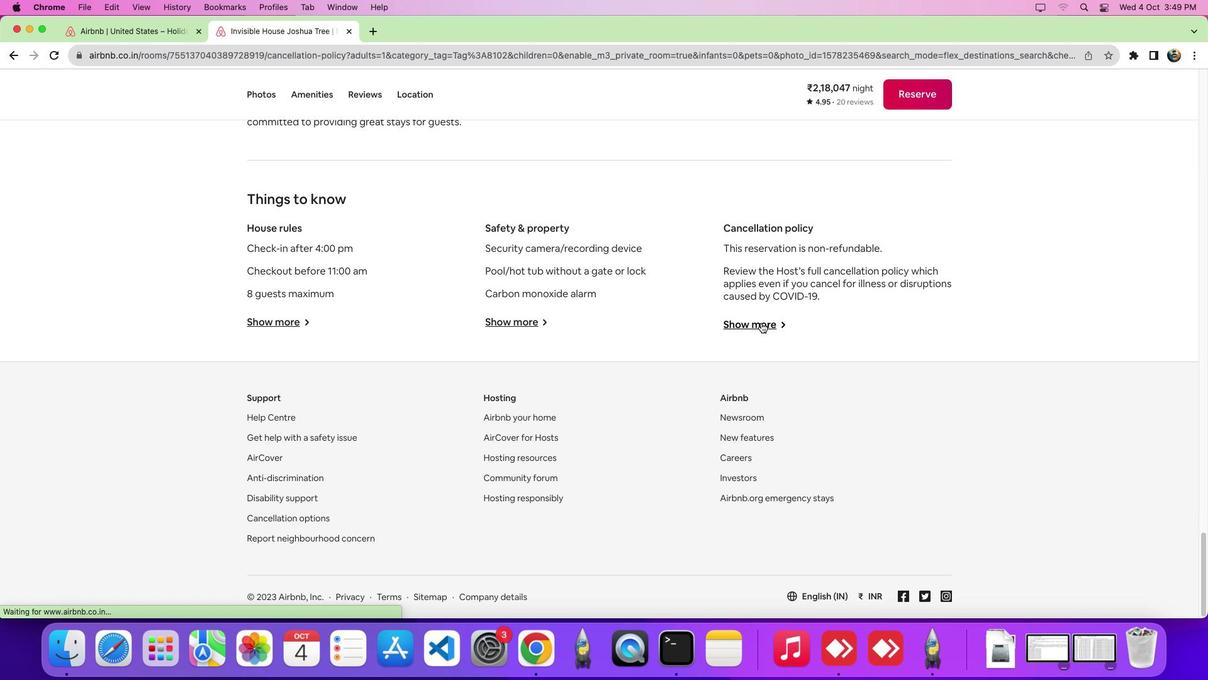 
Action: Mouse moved to (719, 408)
Screenshot: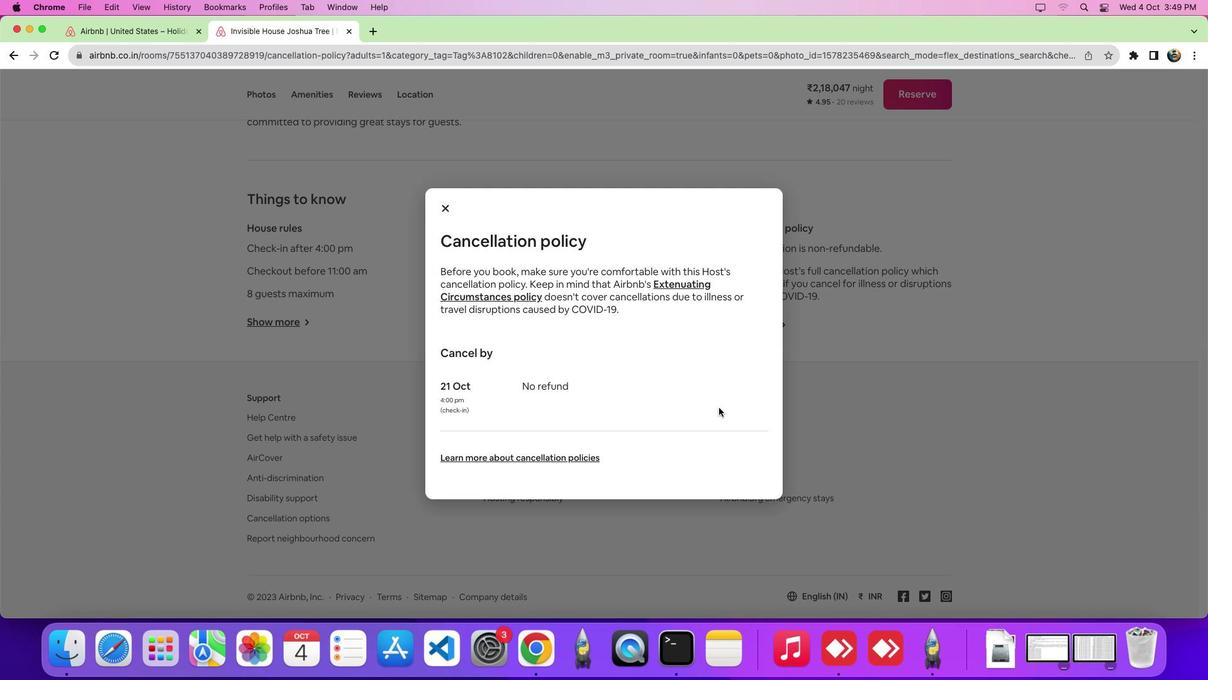 
Action: Mouse scrolled (719, 408) with delta (0, 0)
Screenshot: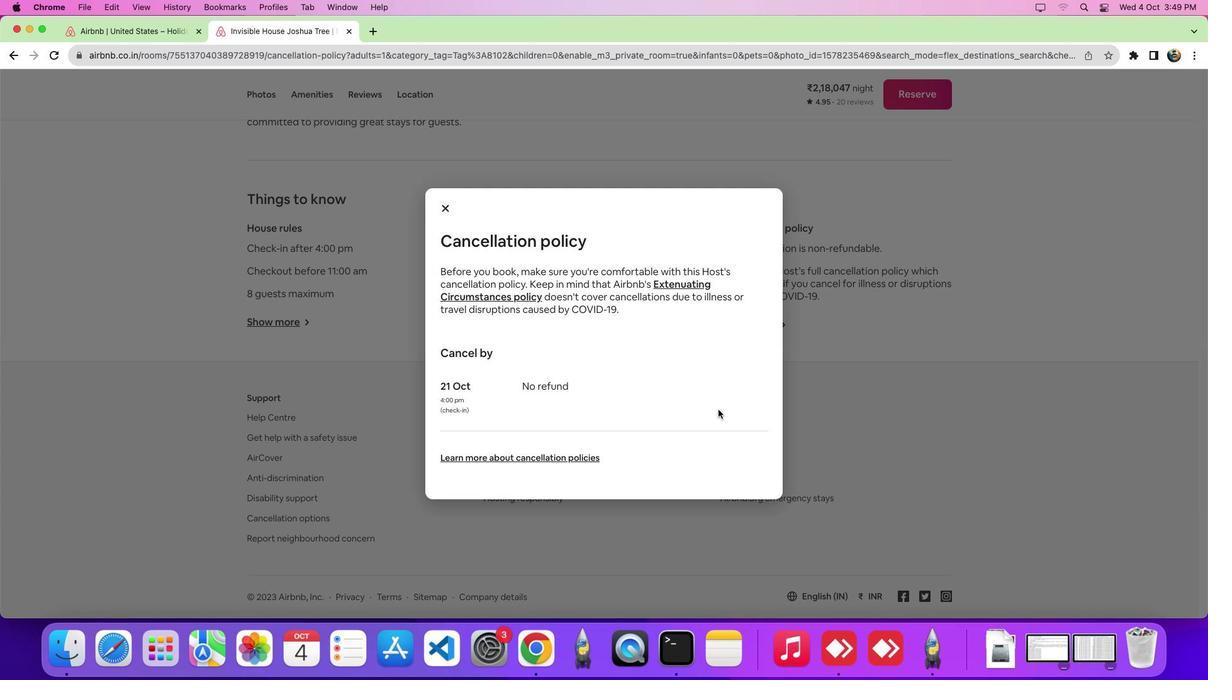 
Action: Mouse scrolled (719, 408) with delta (0, 0)
Screenshot: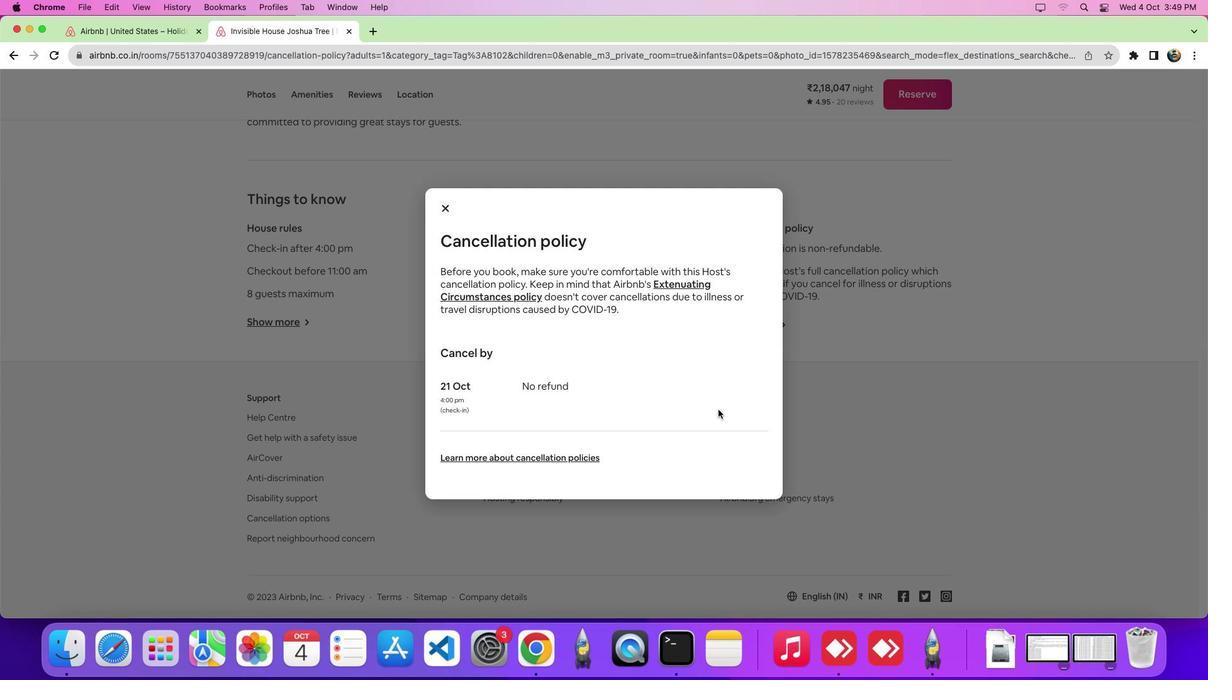 
Action: Mouse moved to (719, 409)
Screenshot: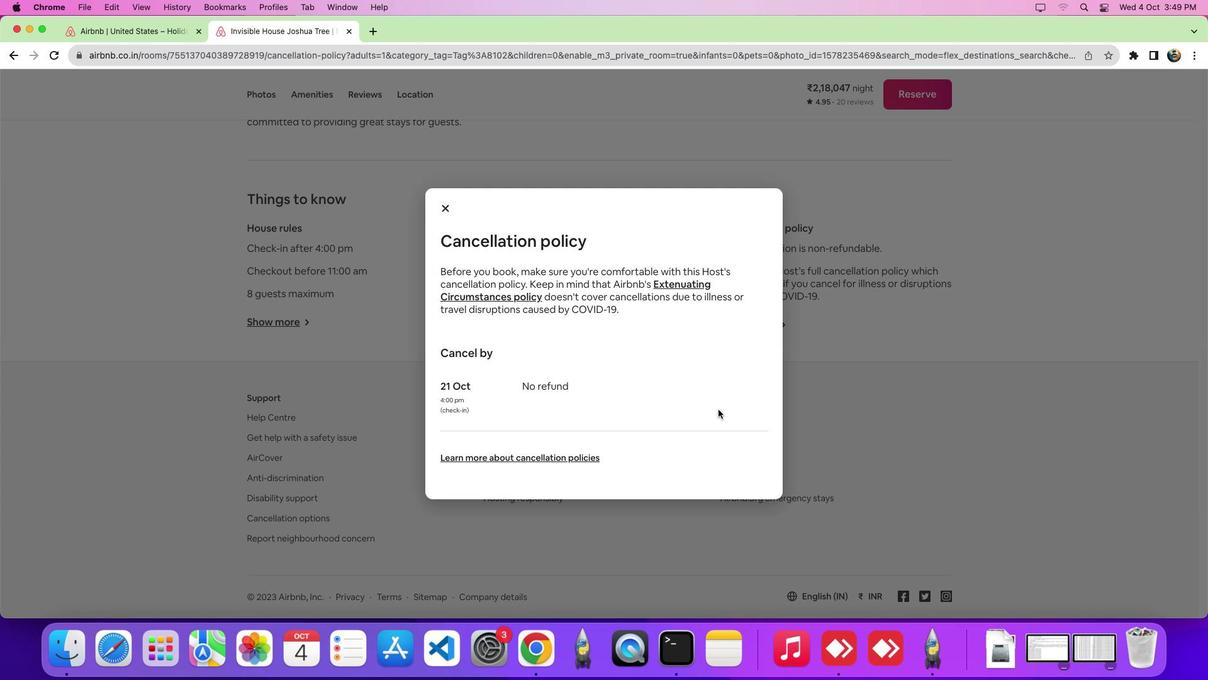 
